 Task: Choose a LinkedIn plan to start my free month.
Action: Mouse moved to (602, 139)
Screenshot: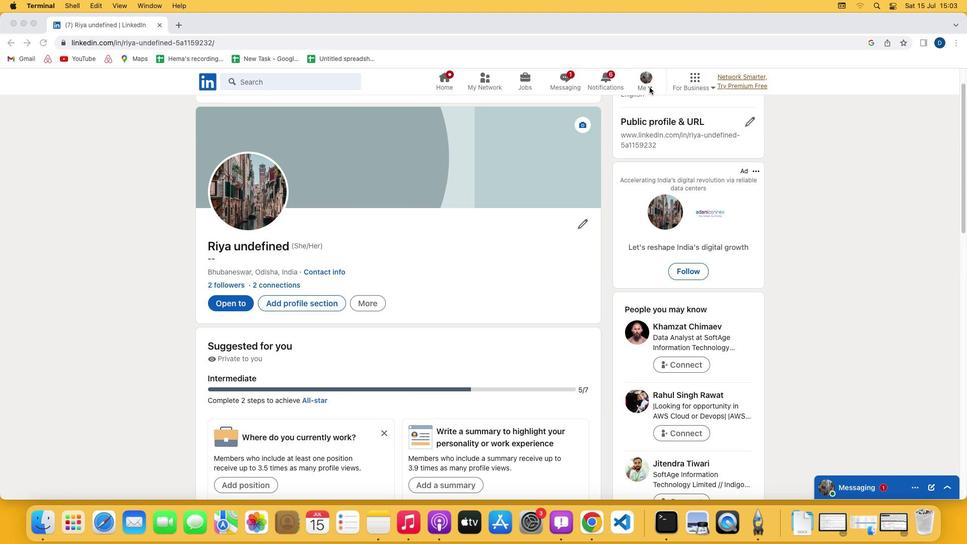 
Action: Mouse pressed left at (602, 139)
Screenshot: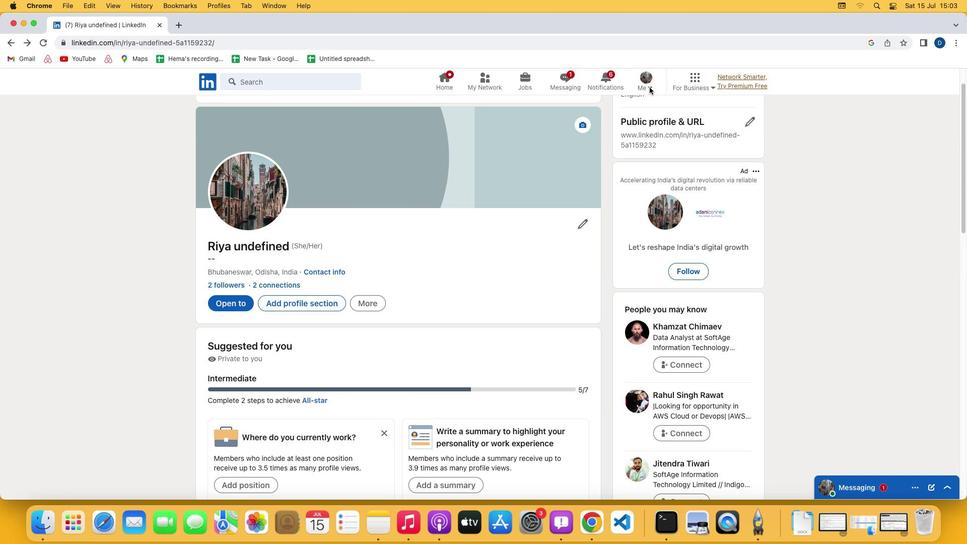 
Action: Mouse moved to (604, 140)
Screenshot: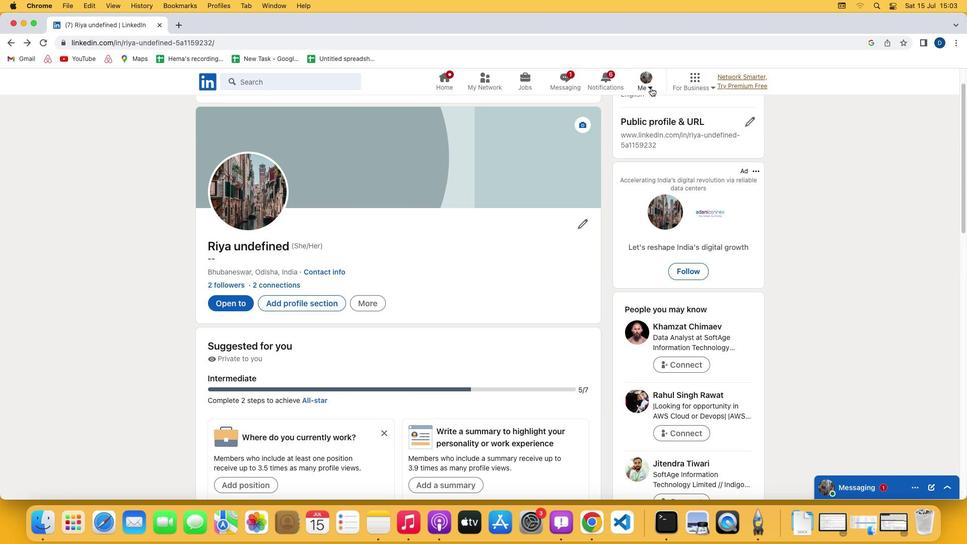 
Action: Mouse pressed left at (604, 140)
Screenshot: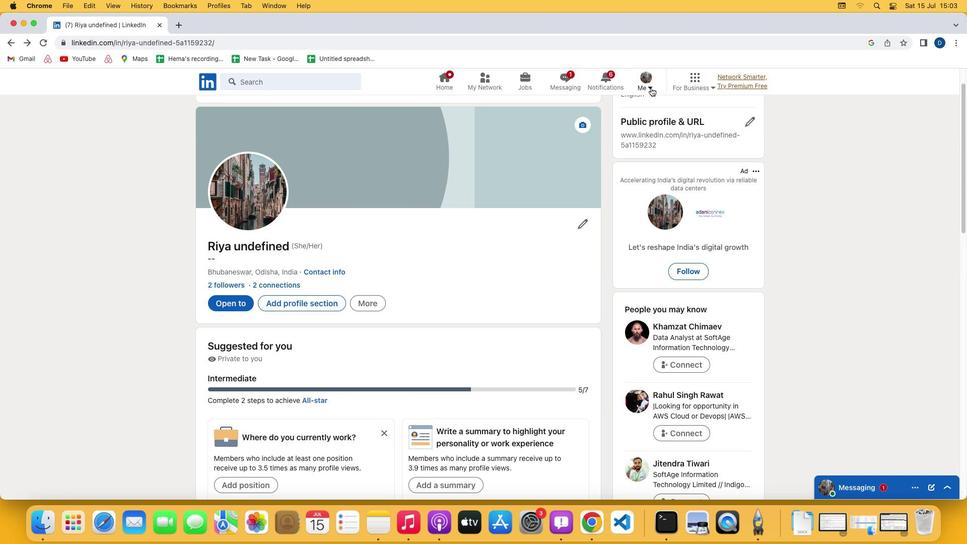 
Action: Mouse moved to (549, 225)
Screenshot: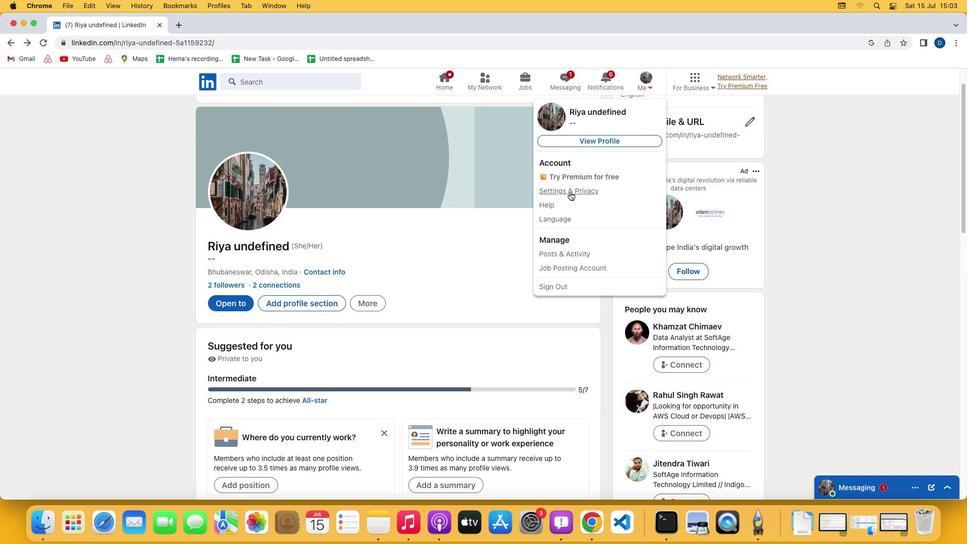
Action: Mouse pressed left at (549, 225)
Screenshot: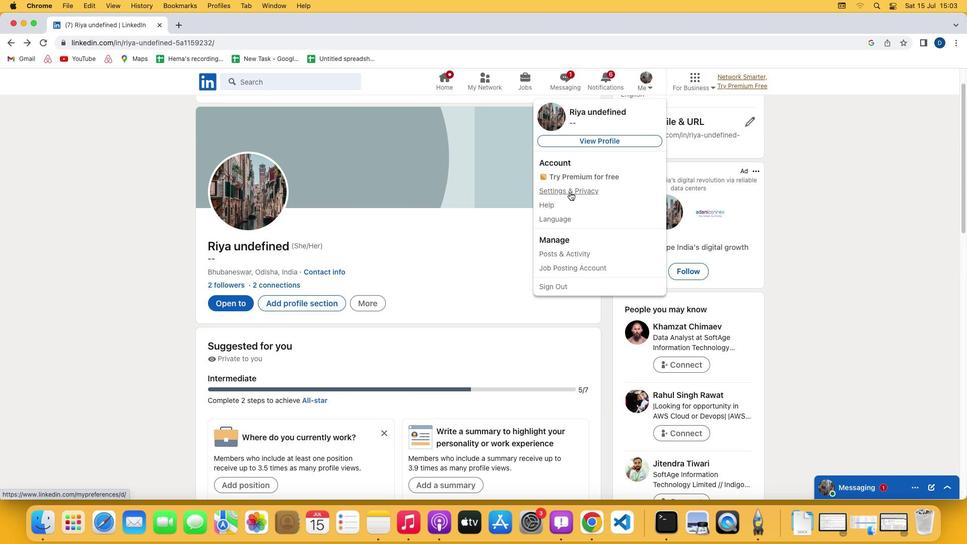 
Action: Mouse moved to (490, 311)
Screenshot: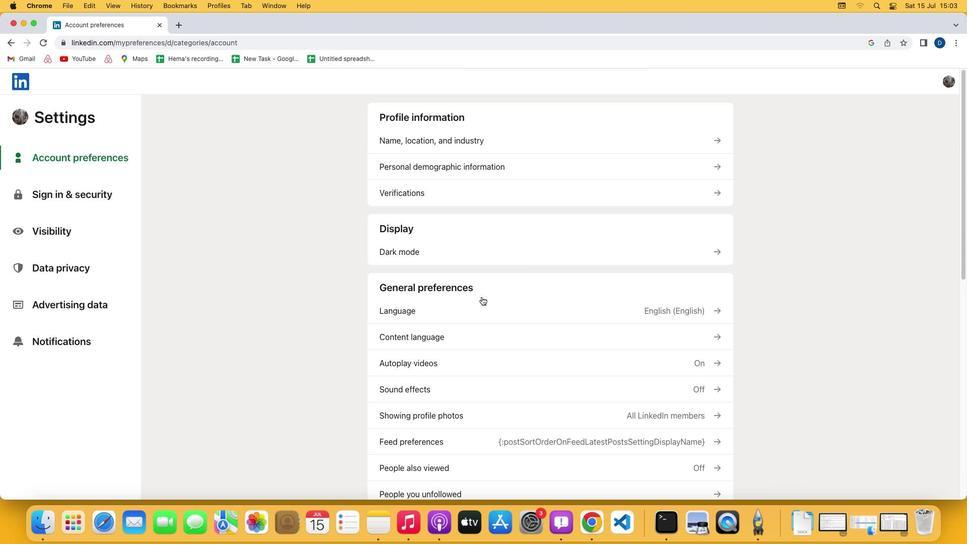 
Action: Mouse scrolled (490, 311) with delta (169, 67)
Screenshot: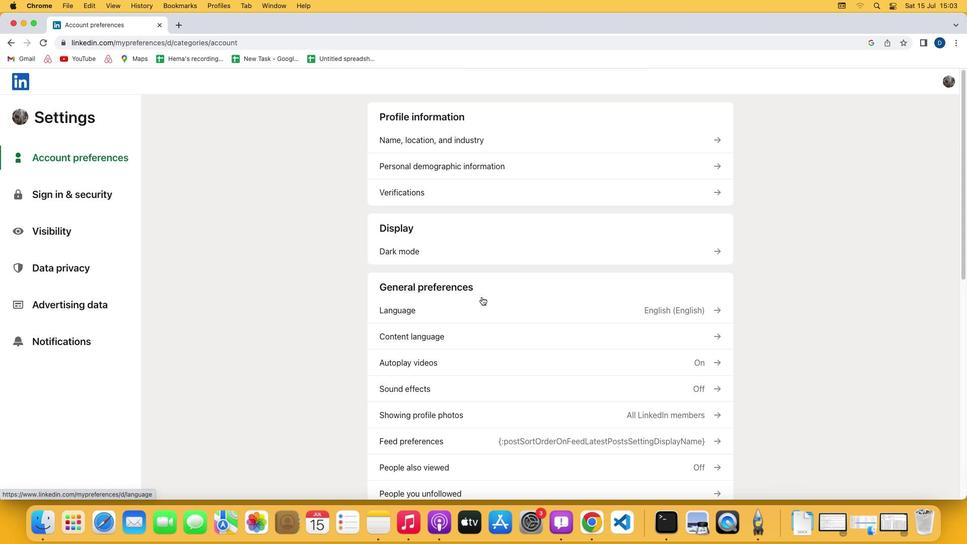 
Action: Mouse scrolled (490, 311) with delta (169, 67)
Screenshot: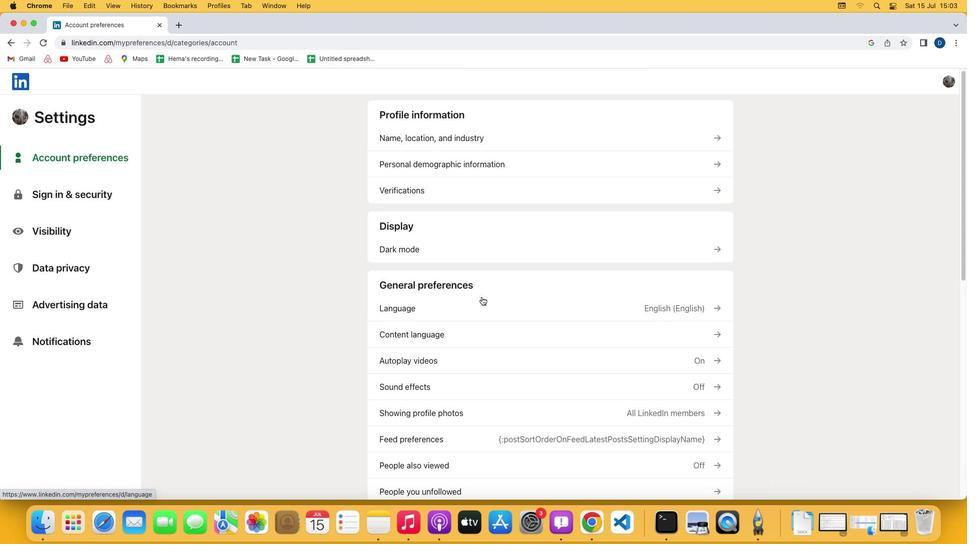 
Action: Mouse scrolled (490, 311) with delta (169, 66)
Screenshot: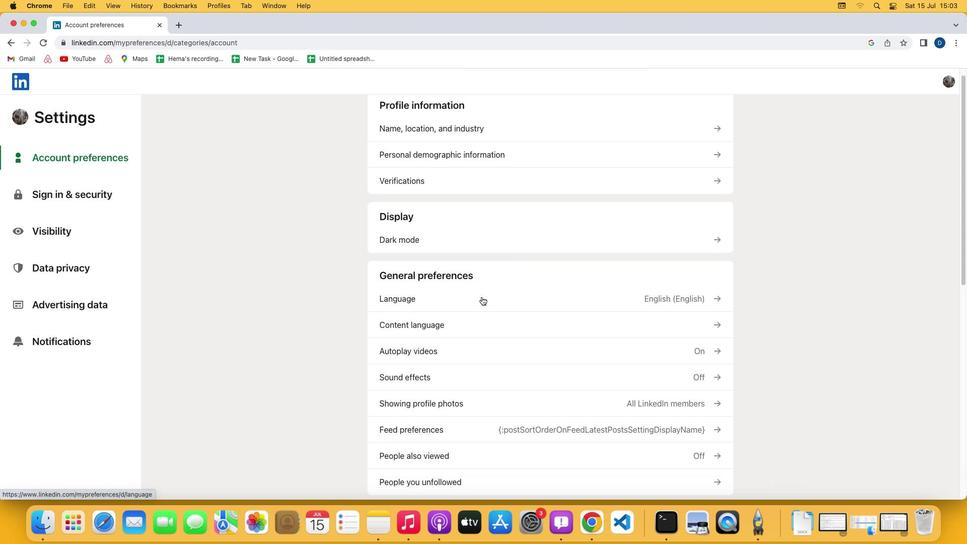 
Action: Mouse scrolled (490, 311) with delta (169, 66)
Screenshot: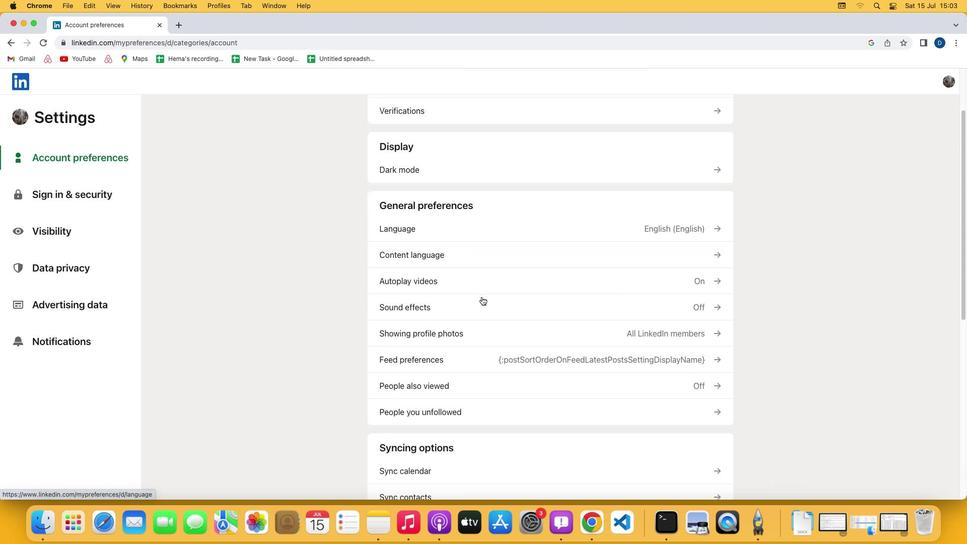 
Action: Mouse moved to (491, 311)
Screenshot: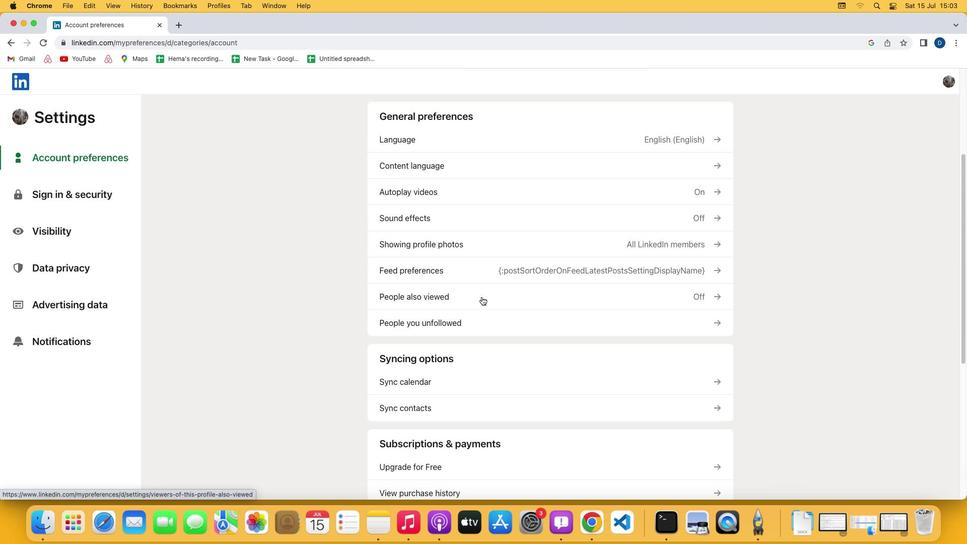 
Action: Mouse scrolled (491, 311) with delta (169, 67)
Screenshot: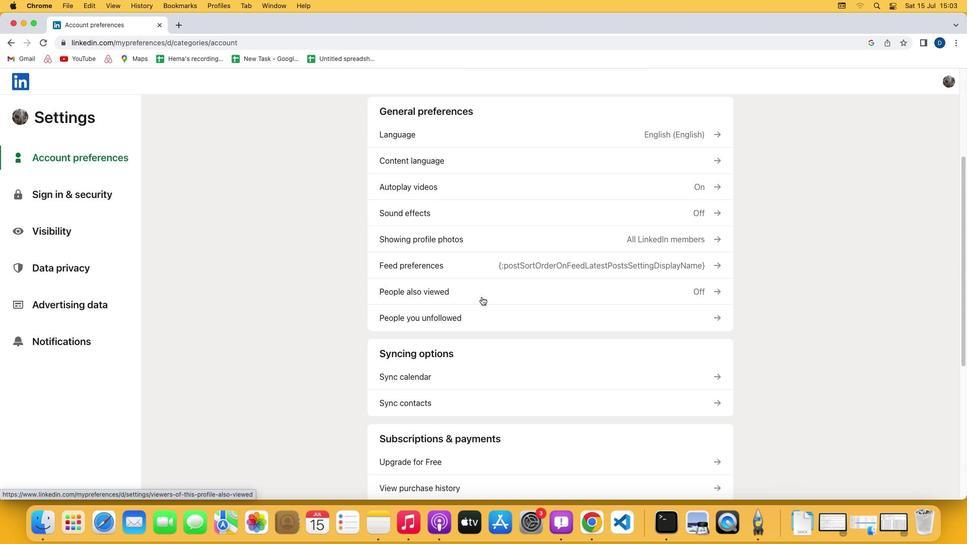 
Action: Mouse scrolled (491, 311) with delta (169, 67)
Screenshot: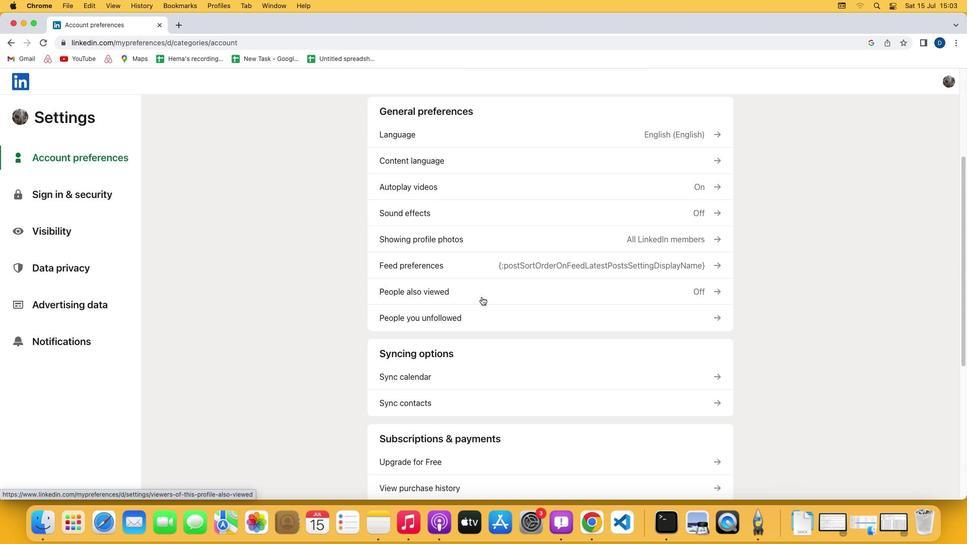
Action: Mouse scrolled (491, 311) with delta (169, 66)
Screenshot: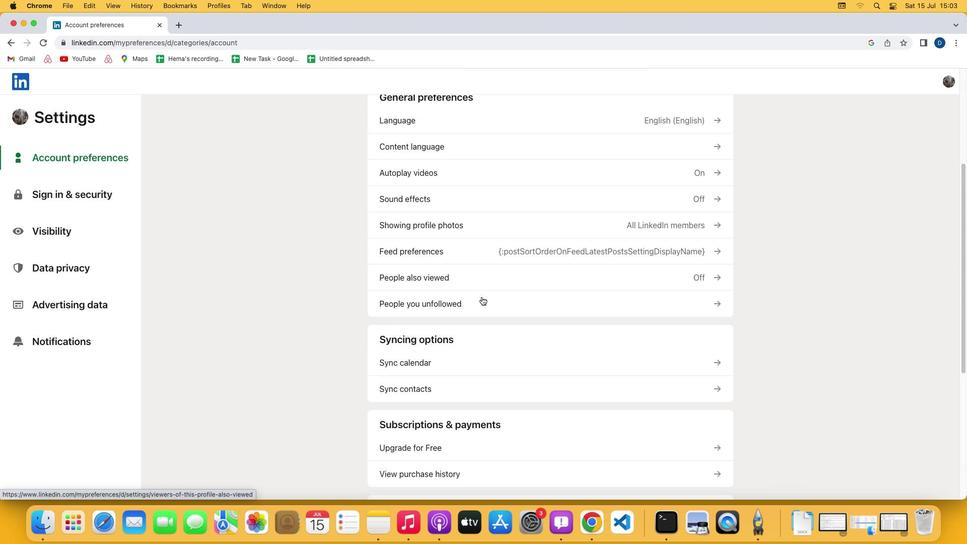 
Action: Mouse scrolled (491, 311) with delta (169, 66)
Screenshot: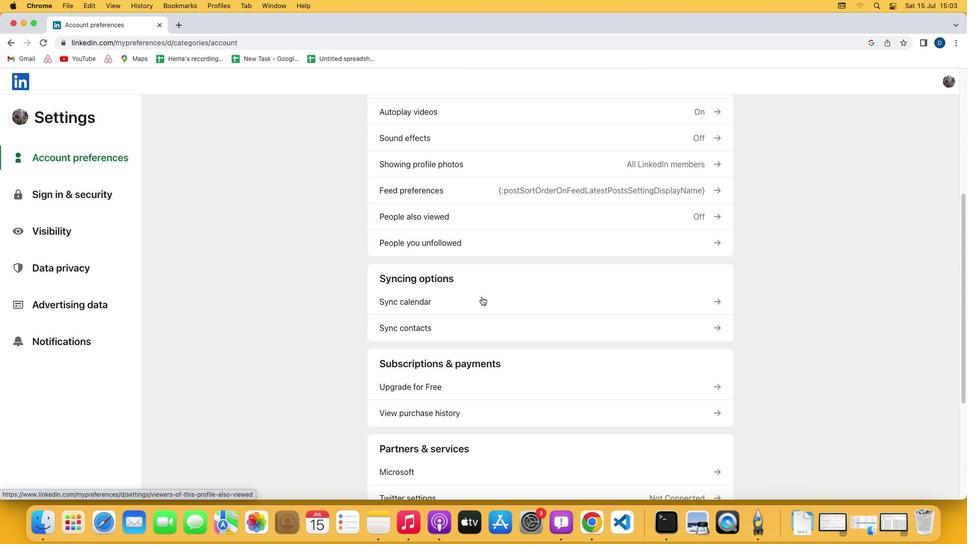 
Action: Mouse moved to (491, 311)
Screenshot: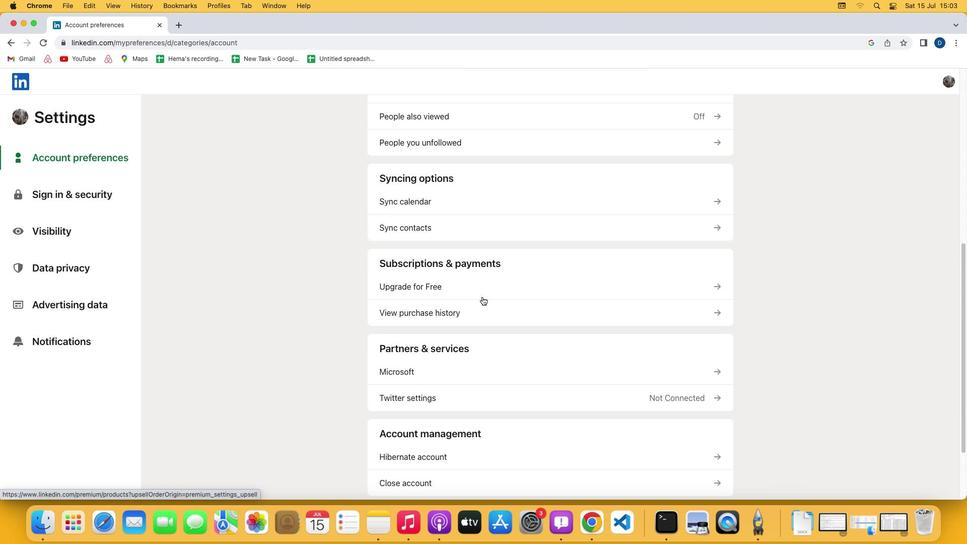 
Action: Mouse scrolled (491, 311) with delta (169, 67)
Screenshot: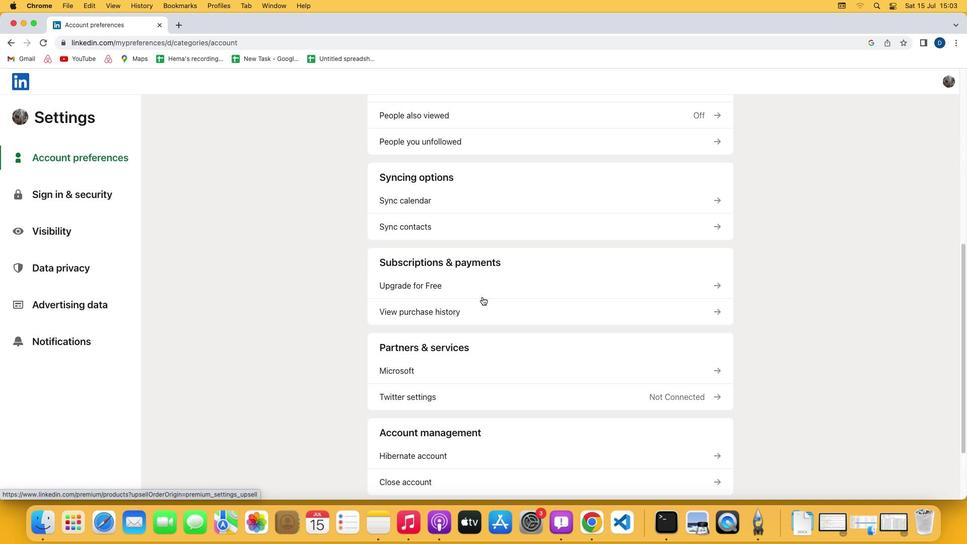 
Action: Mouse scrolled (491, 311) with delta (169, 67)
Screenshot: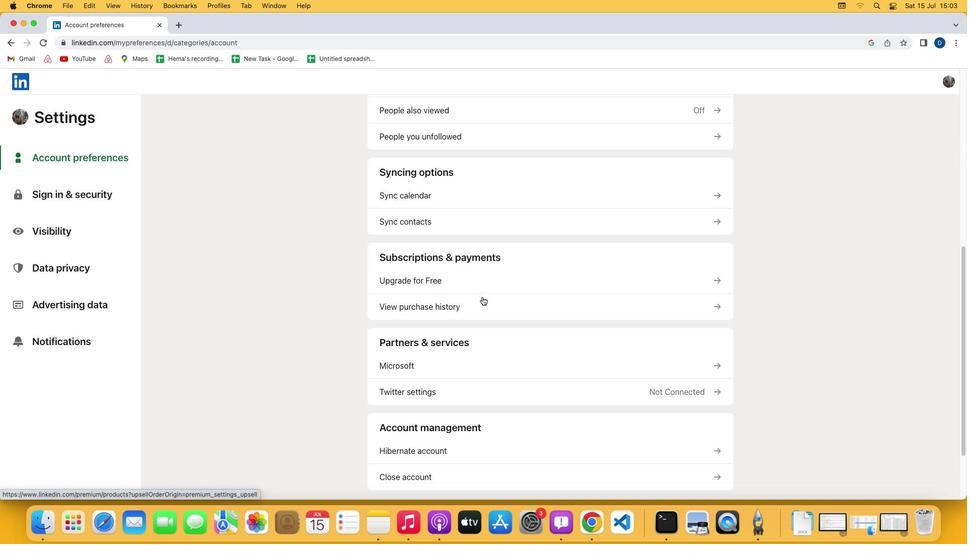 
Action: Mouse scrolled (491, 311) with delta (169, 67)
Screenshot: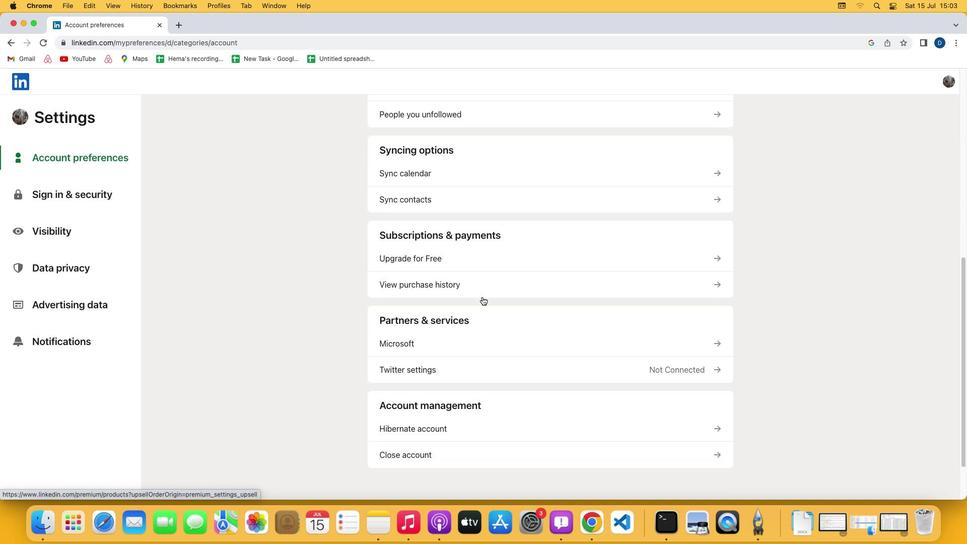 
Action: Mouse moved to (470, 254)
Screenshot: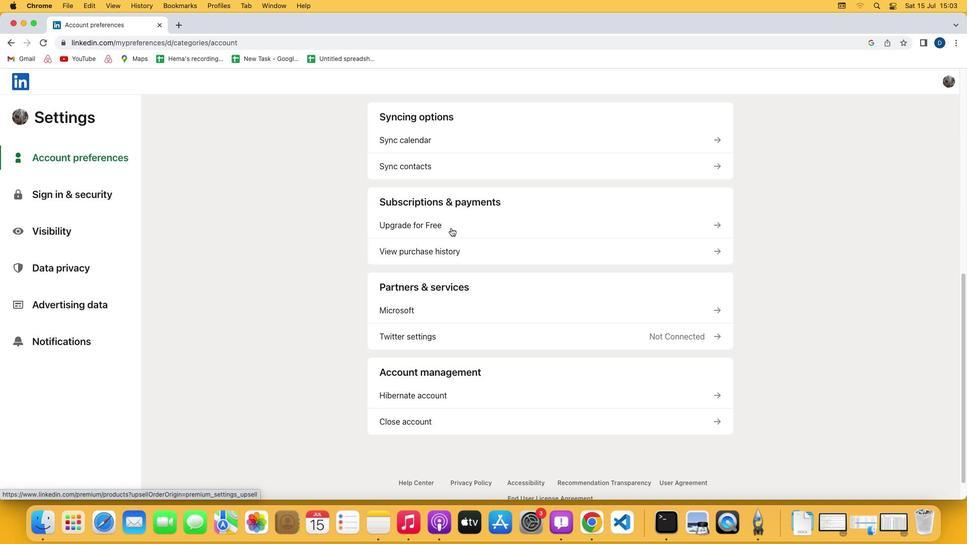 
Action: Mouse pressed left at (470, 254)
Screenshot: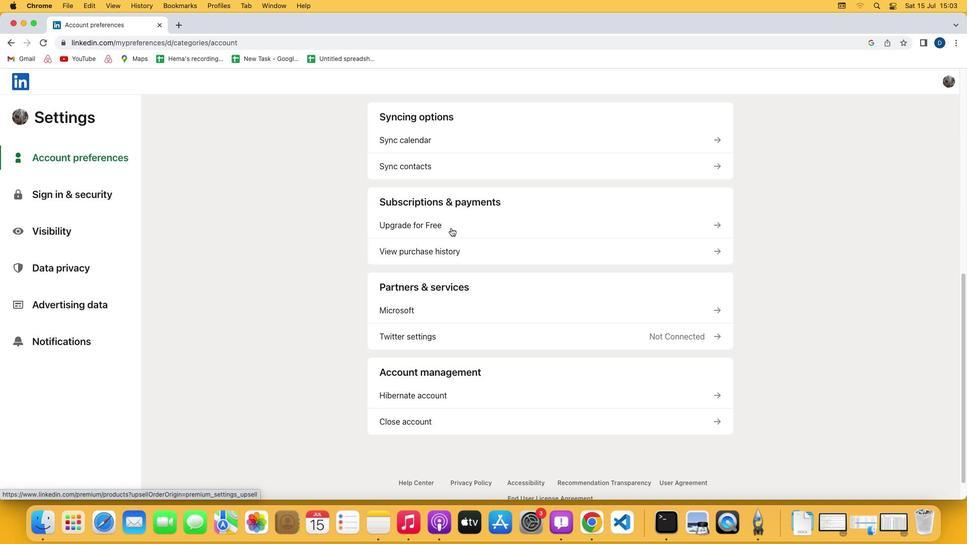 
Action: Mouse moved to (432, 291)
Screenshot: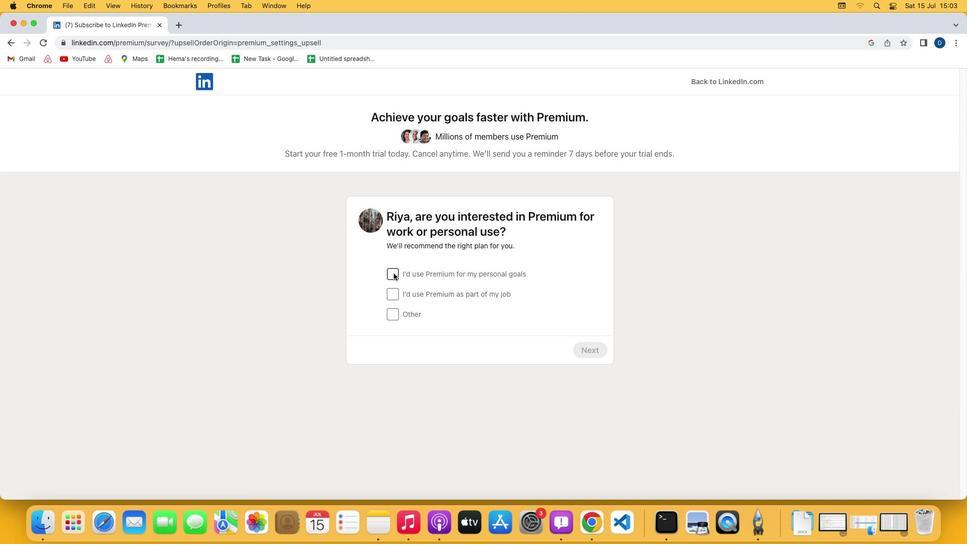
Action: Mouse pressed left at (432, 291)
Screenshot: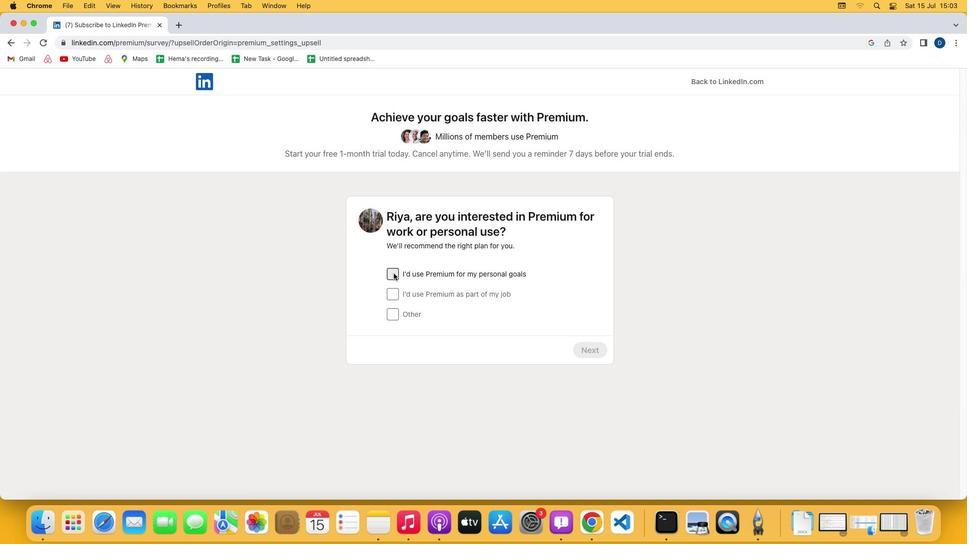 
Action: Mouse moved to (563, 355)
Screenshot: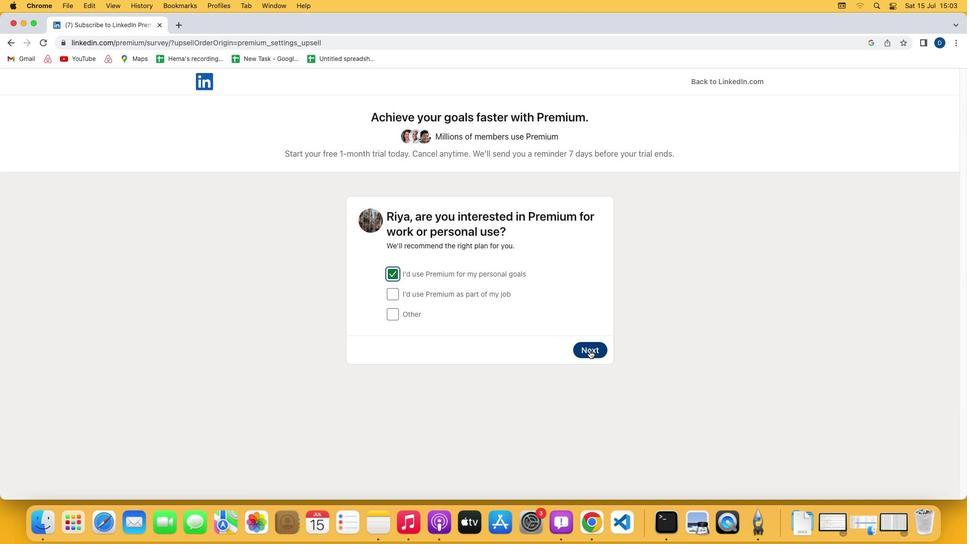 
Action: Mouse pressed left at (563, 355)
Screenshot: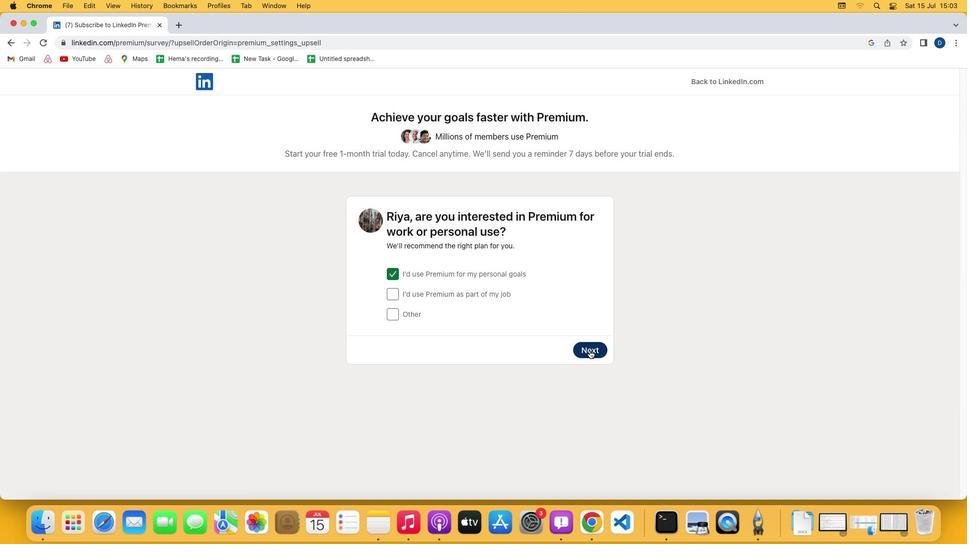 
Action: Mouse moved to (564, 401)
Screenshot: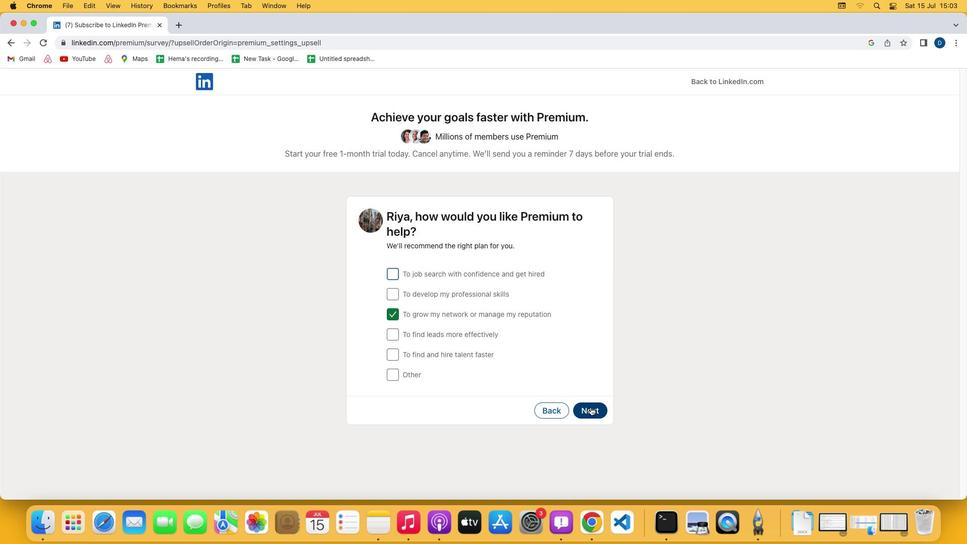 
Action: Mouse pressed left at (564, 401)
Screenshot: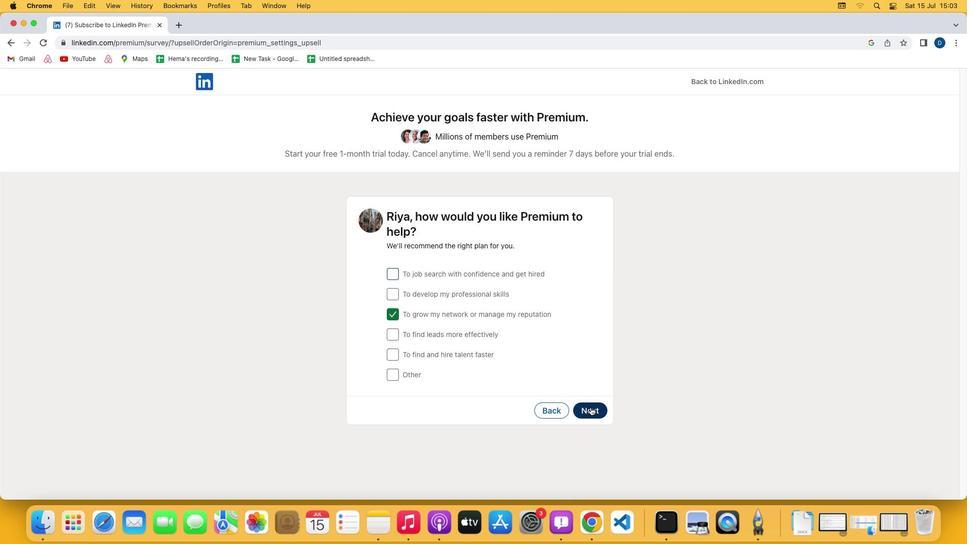 
Action: Mouse moved to (434, 324)
Screenshot: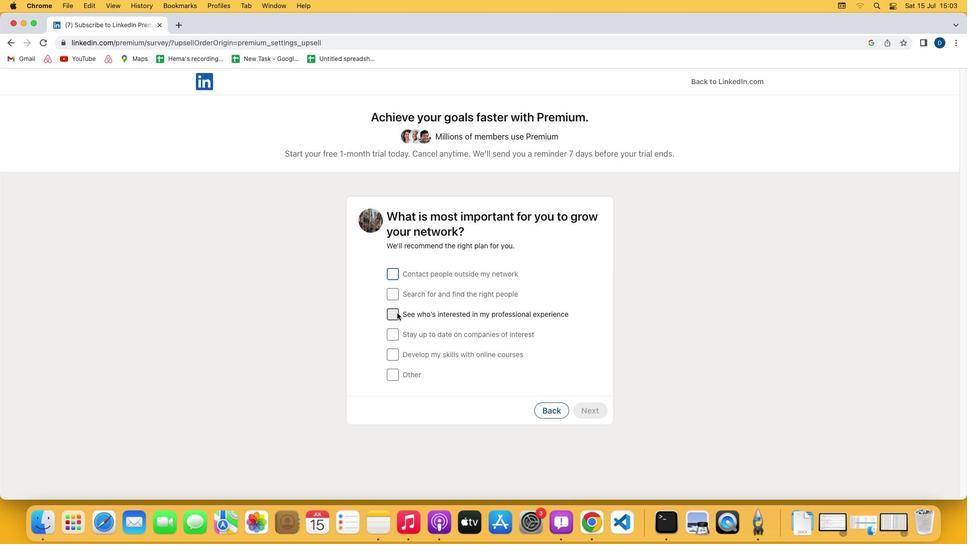 
Action: Mouse pressed left at (434, 324)
Screenshot: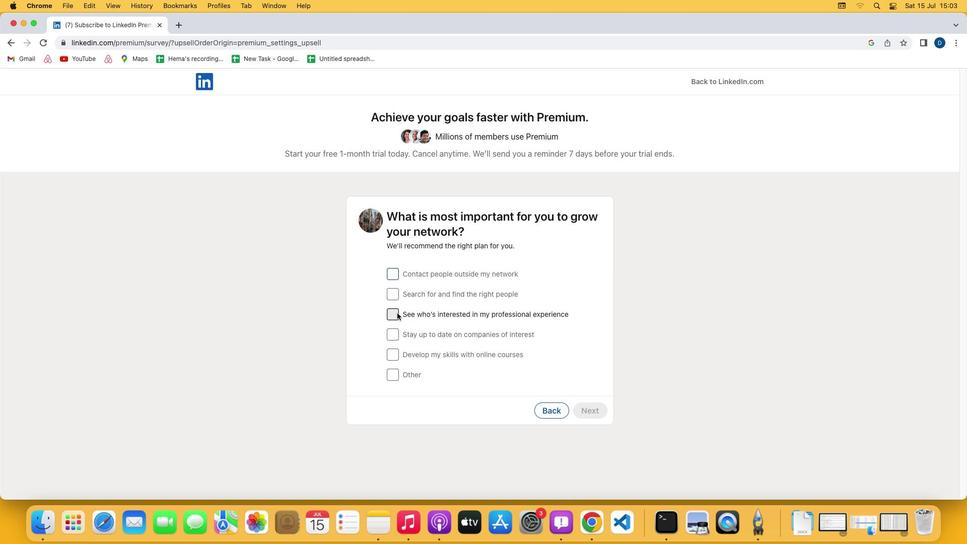 
Action: Mouse moved to (560, 402)
Screenshot: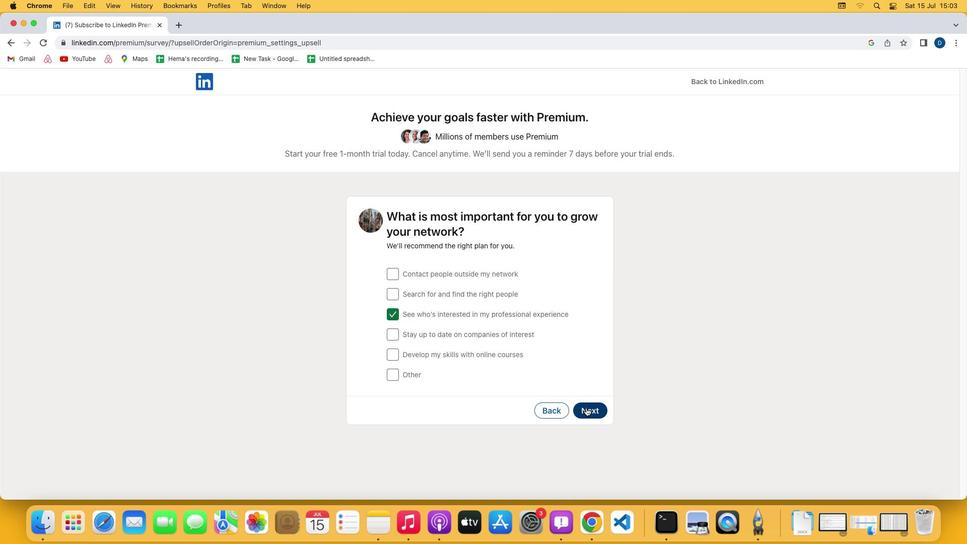 
Action: Mouse pressed left at (560, 402)
Screenshot: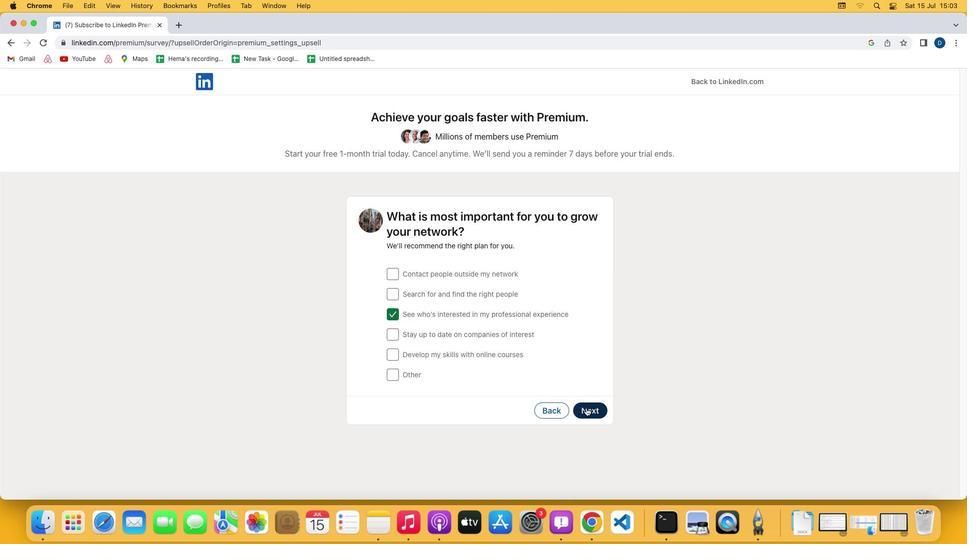 
Action: Mouse moved to (359, 381)
Screenshot: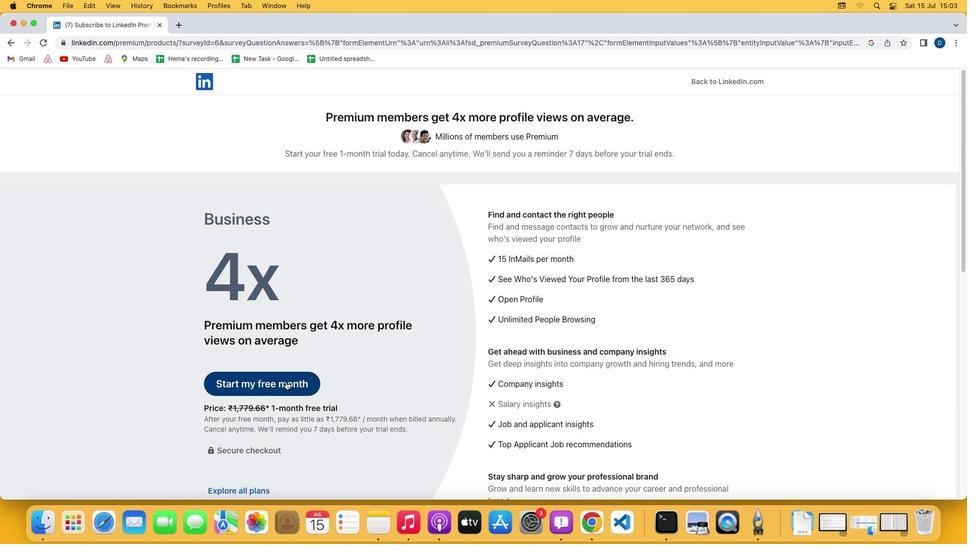 
Action: Mouse pressed left at (359, 381)
Screenshot: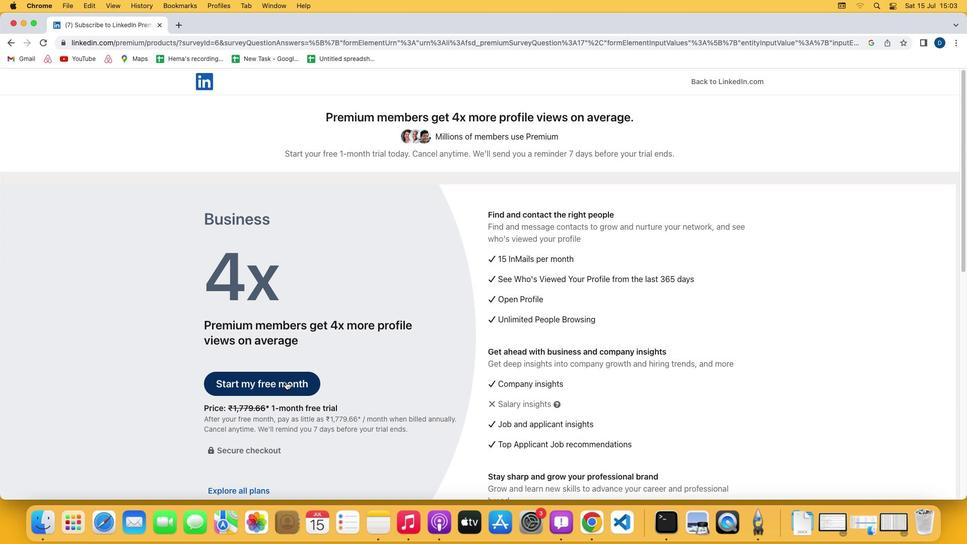 
Action: Mouse moved to (359, 381)
Screenshot: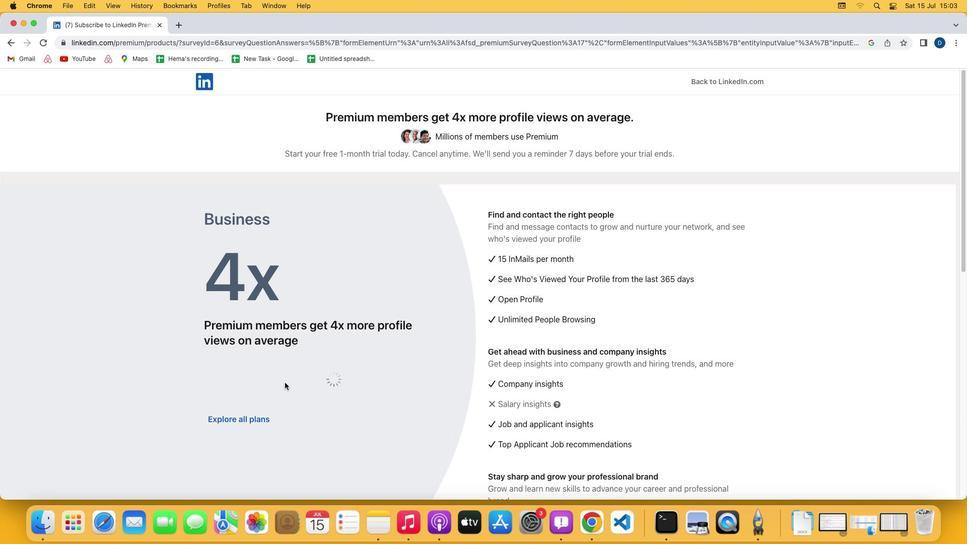 
